 Task: Open Card Card0000000091 in Board Board0000000023 in Workspace WS0000000008 in Trello. Add Member Carxxstreet791@gmail.com to Card Card0000000091 in Board Board0000000023 in Workspace WS0000000008 in Trello. Add Orange Label titled Label0000000091 to Card Card0000000091 in Board Board0000000023 in Workspace WS0000000008 in Trello. Add Checklist CL0000000091 to Card Card0000000091 in Board Board0000000023 in Workspace WS0000000008 in Trello. Add Dates with Start Date as Oct 01 2023 and Due Date as Oct 31 2023 to Card Card0000000091 in Board Board0000000023 in Workspace WS0000000008 in Trello
Action: Mouse moved to (541, 70)
Screenshot: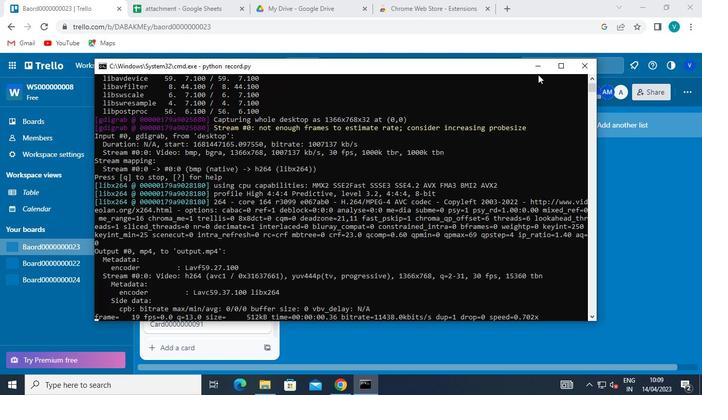 
Action: Mouse pressed left at (541, 70)
Screenshot: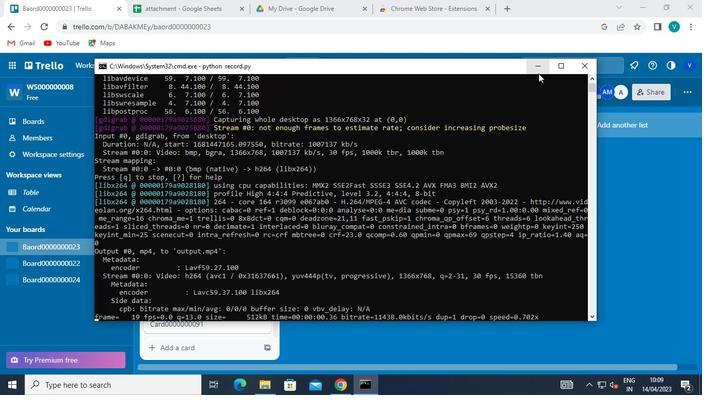 
Action: Mouse moved to (219, 323)
Screenshot: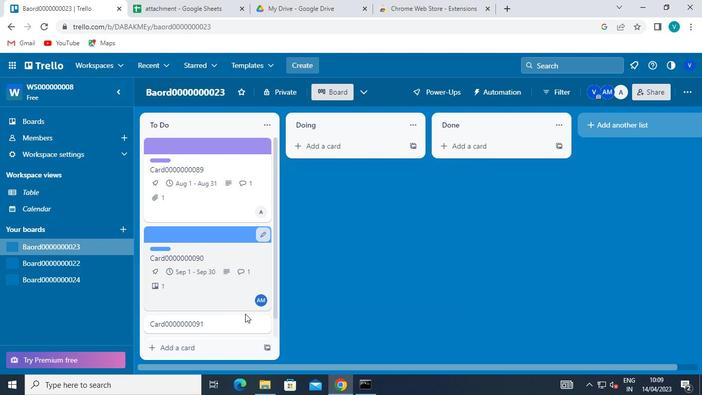
Action: Mouse pressed left at (219, 323)
Screenshot: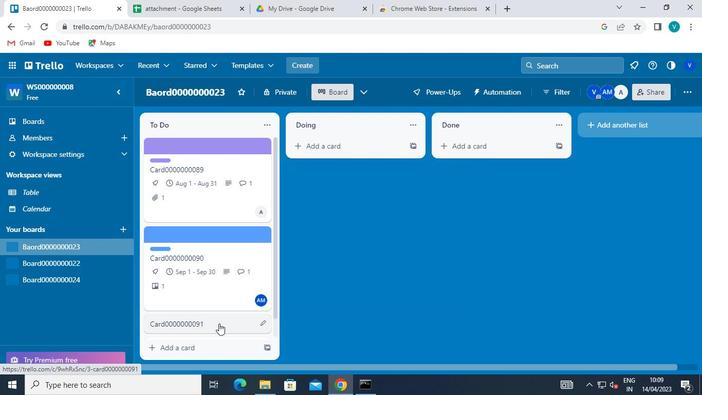 
Action: Mouse moved to (478, 184)
Screenshot: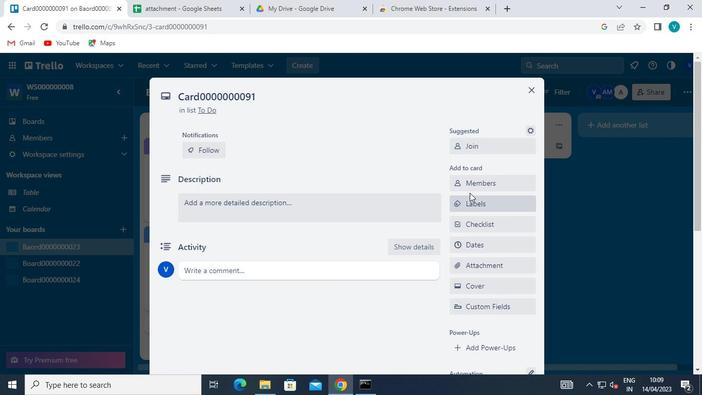 
Action: Mouse pressed left at (478, 184)
Screenshot: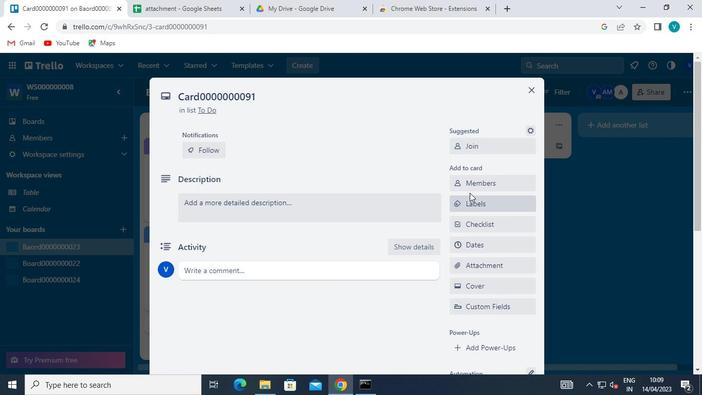 
Action: Mouse moved to (478, 234)
Screenshot: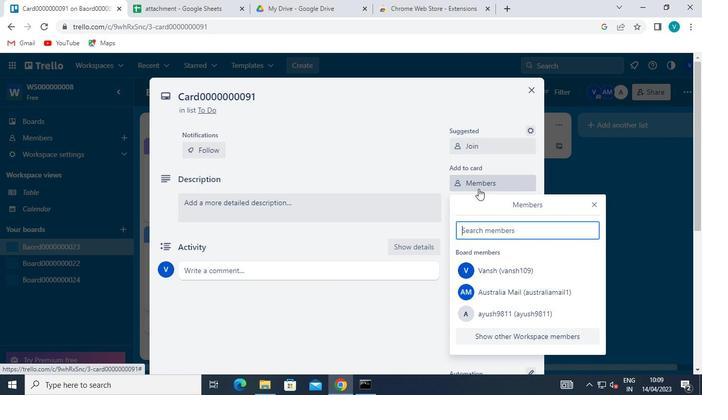 
Action: Mouse pressed left at (478, 234)
Screenshot: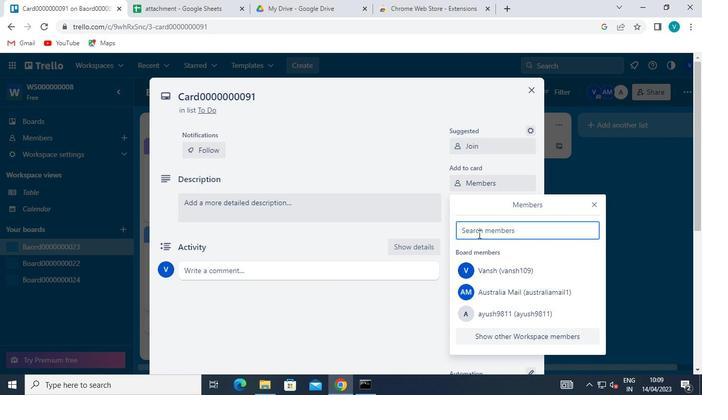 
Action: Keyboard Key.shift
Screenshot: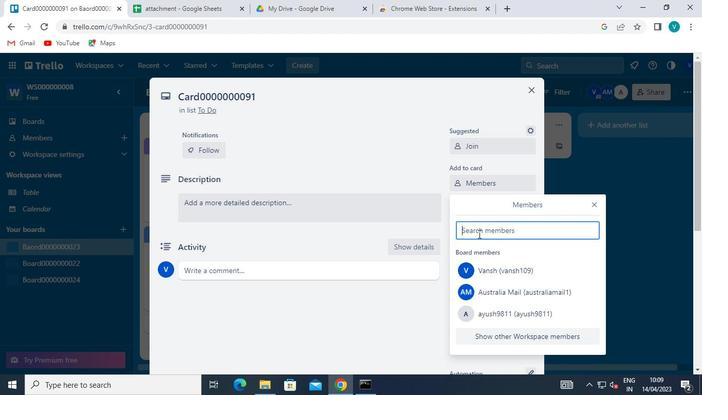 
Action: Keyboard M
Screenshot: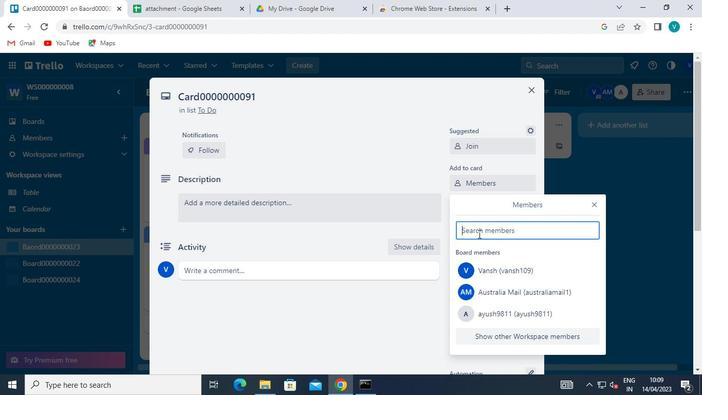 
Action: Keyboard a
Screenshot: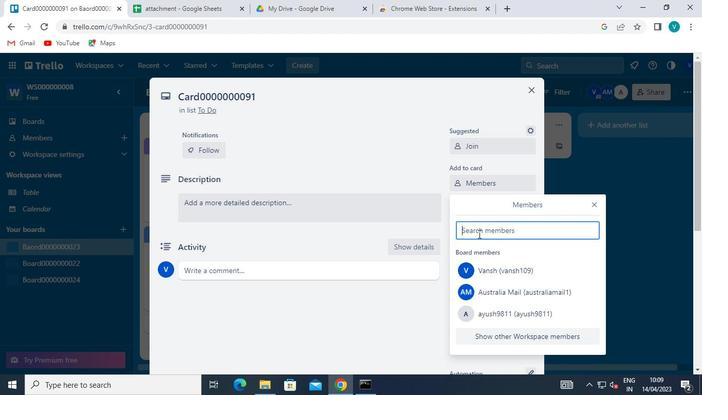 
Action: Keyboard i
Screenshot: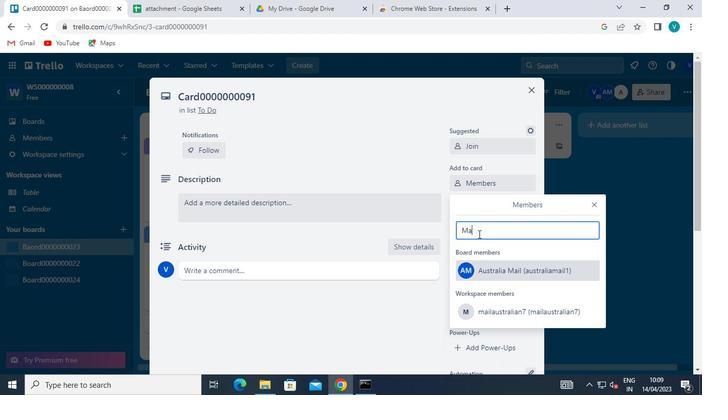 
Action: Keyboard l
Screenshot: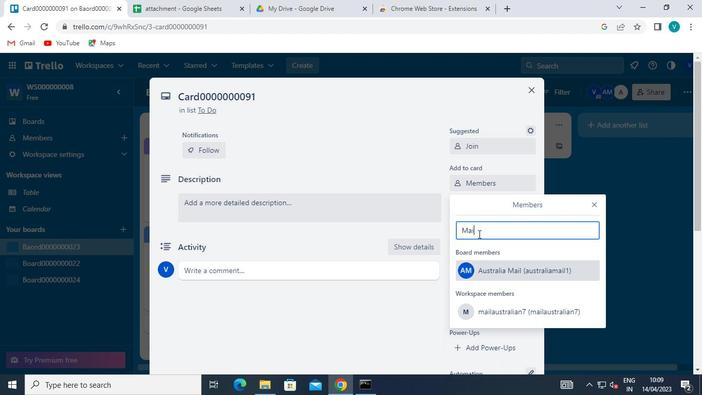
Action: Keyboard a
Screenshot: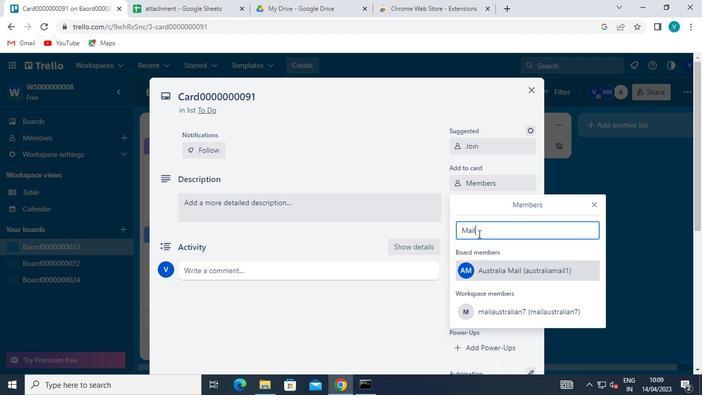 
Action: Keyboard u
Screenshot: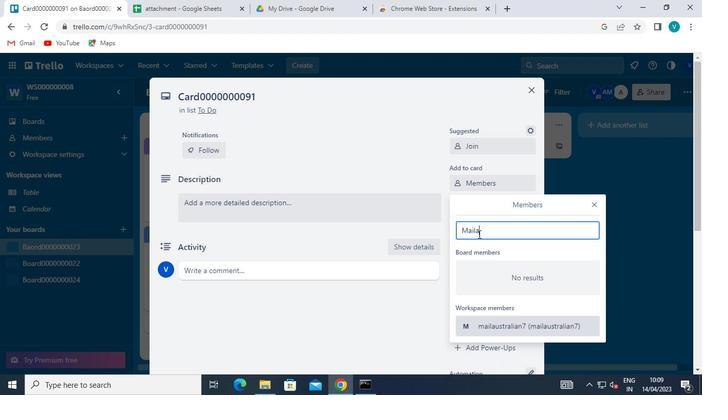 
Action: Keyboard s
Screenshot: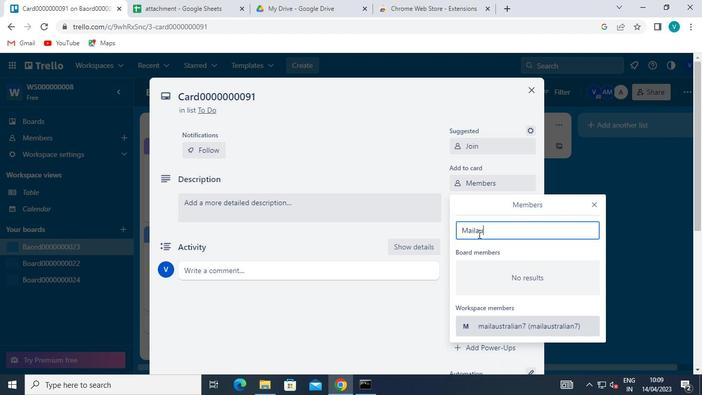 
Action: Keyboard t
Screenshot: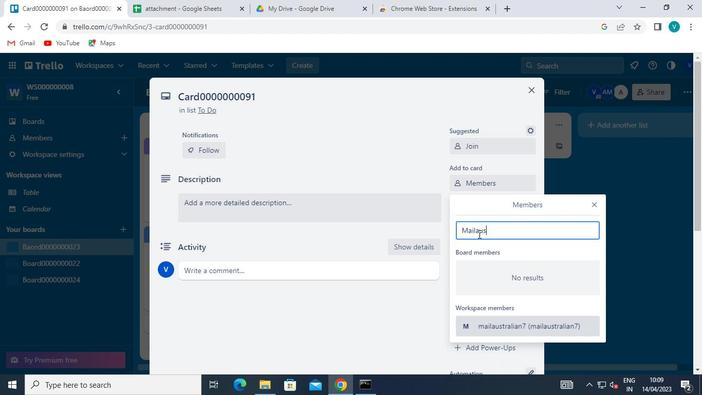 
Action: Keyboard r
Screenshot: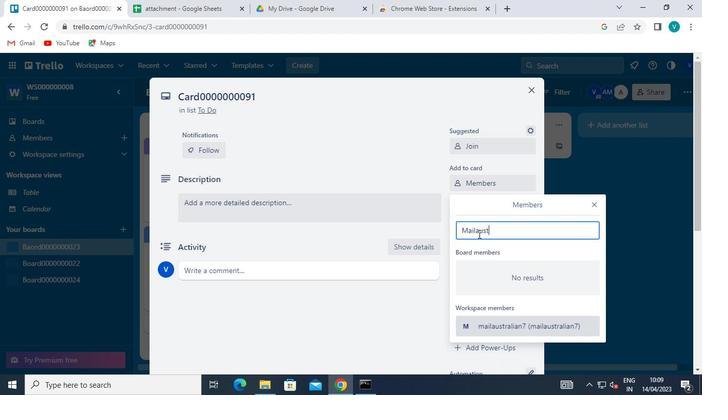 
Action: Keyboard a
Screenshot: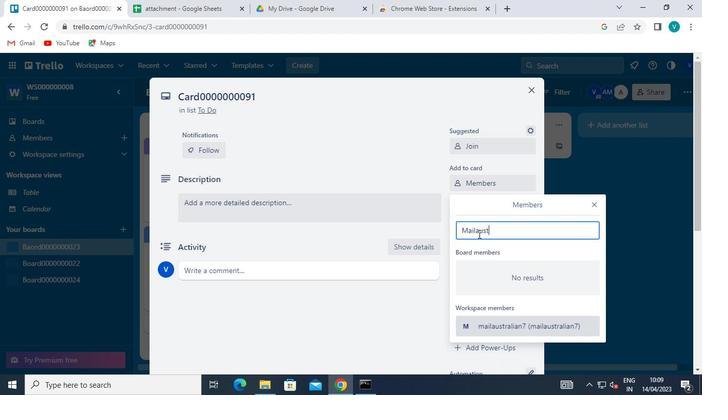 
Action: Keyboard l
Screenshot: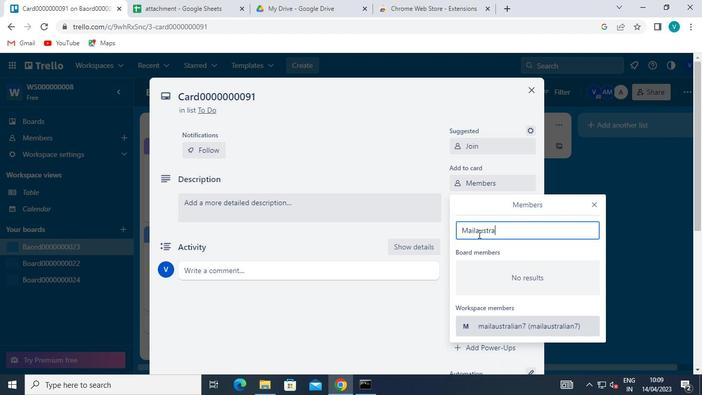 
Action: Keyboard i
Screenshot: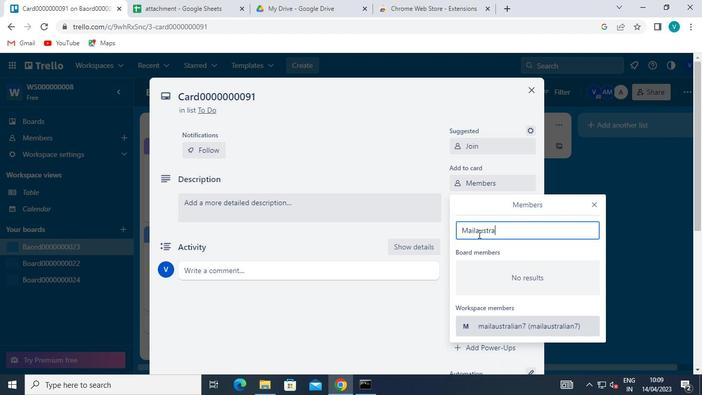
Action: Keyboard a
Screenshot: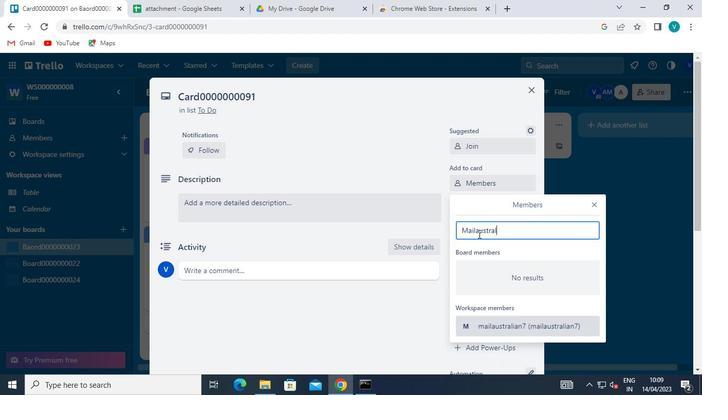 
Action: Keyboard <103>
Screenshot: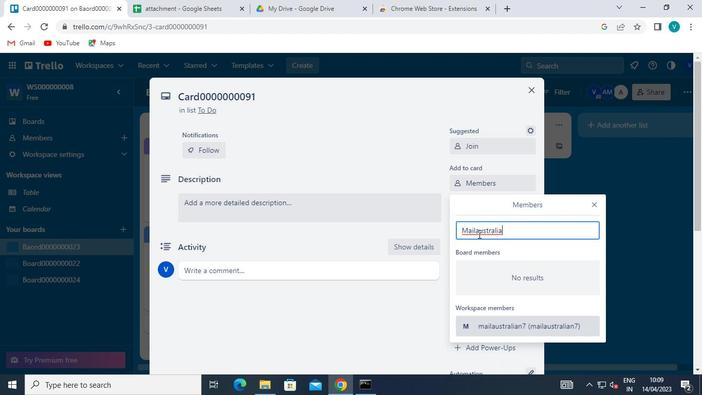 
Action: Keyboard Key.shift
Screenshot: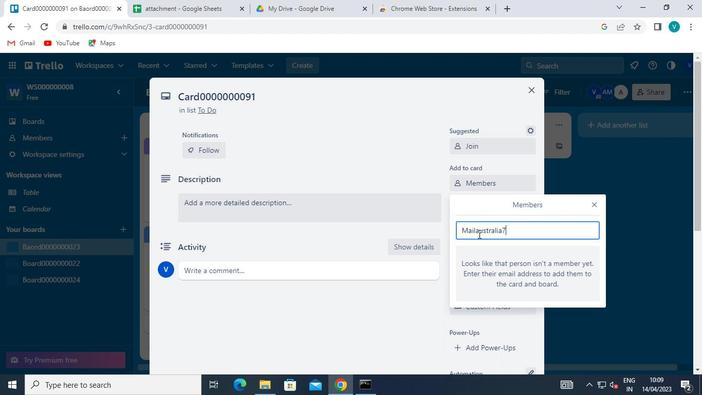 
Action: Keyboard @
Screenshot: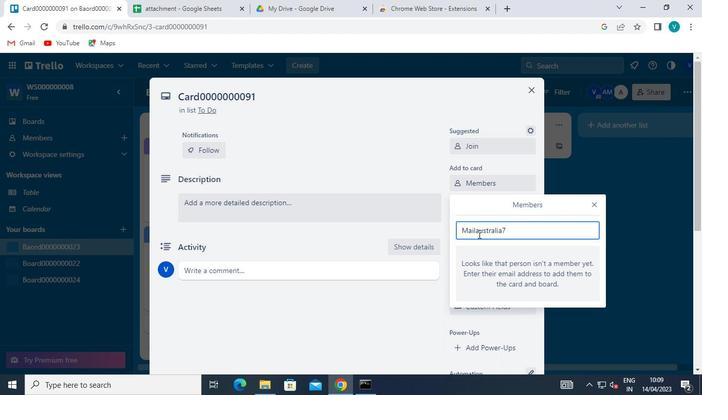 
Action: Keyboard g
Screenshot: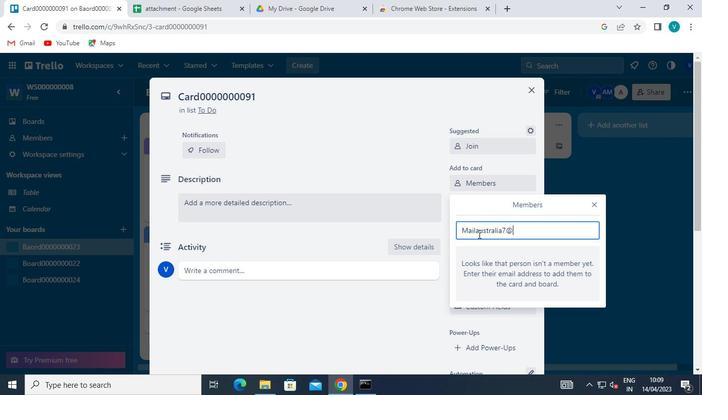 
Action: Keyboard m
Screenshot: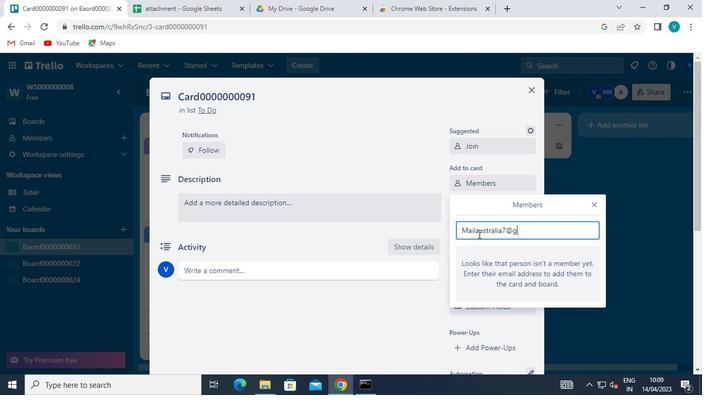 
Action: Keyboard a
Screenshot: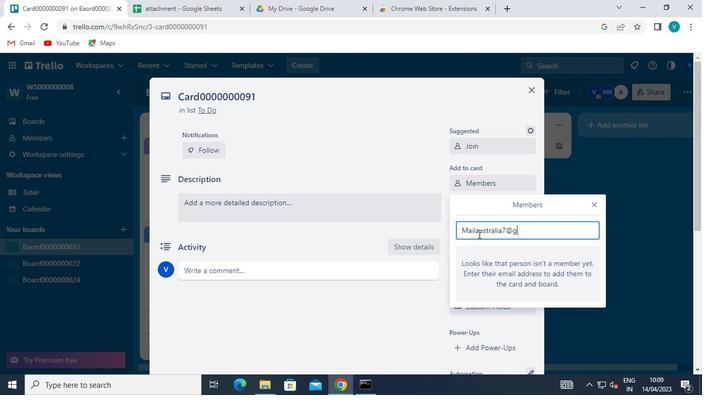 
Action: Keyboard i
Screenshot: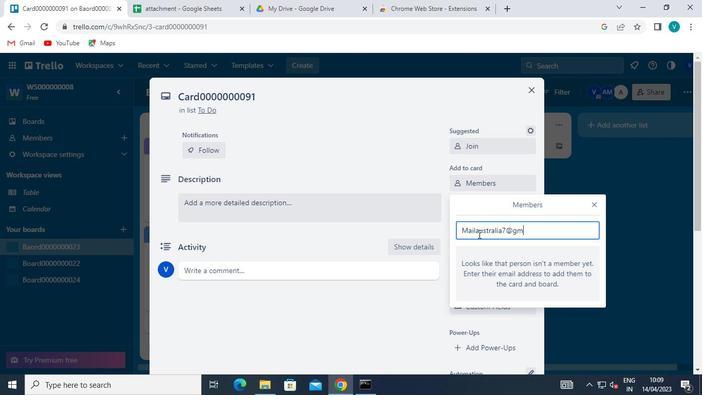 
Action: Keyboard l
Screenshot: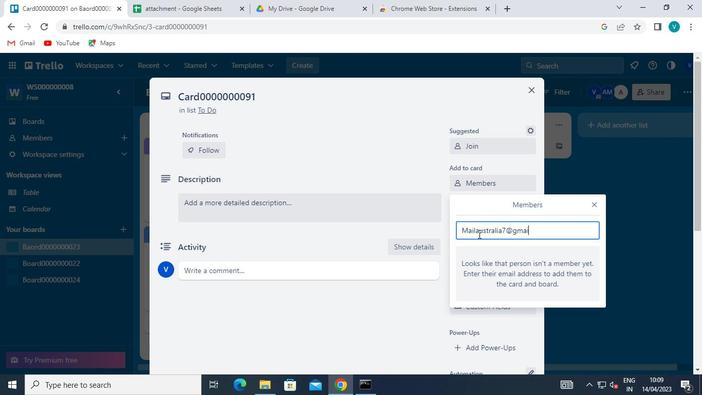 
Action: Keyboard <110>
Screenshot: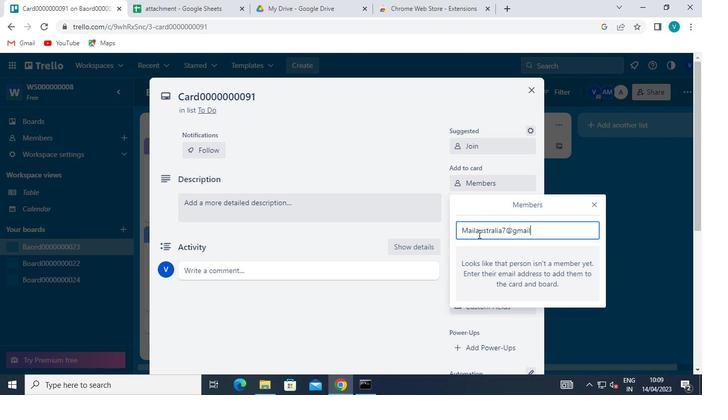 
Action: Keyboard c
Screenshot: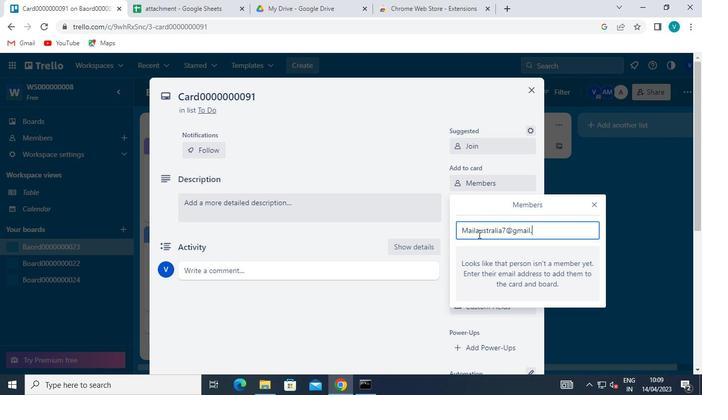 
Action: Keyboard o
Screenshot: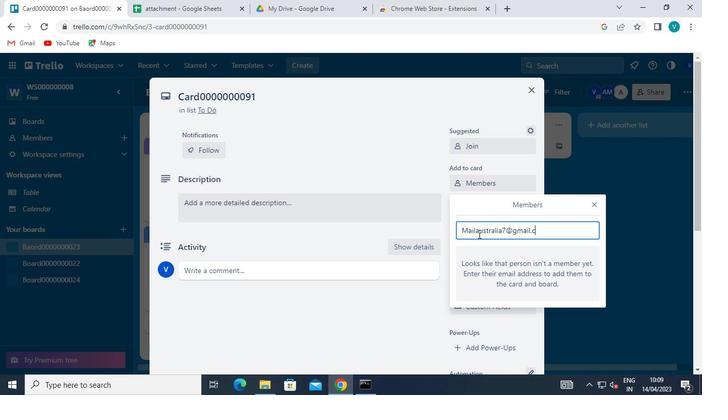 
Action: Keyboard m
Screenshot: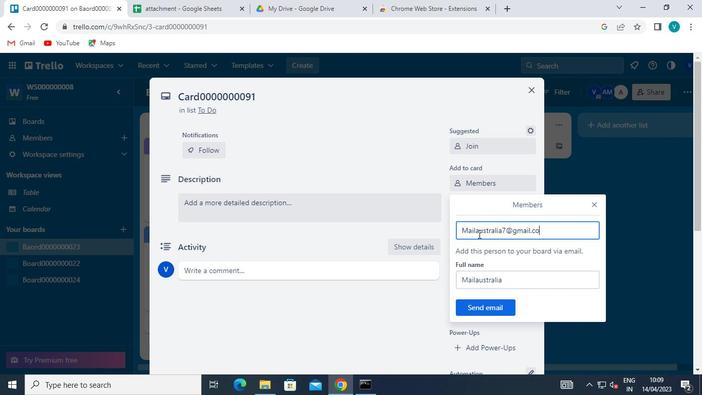 
Action: Mouse moved to (496, 306)
Screenshot: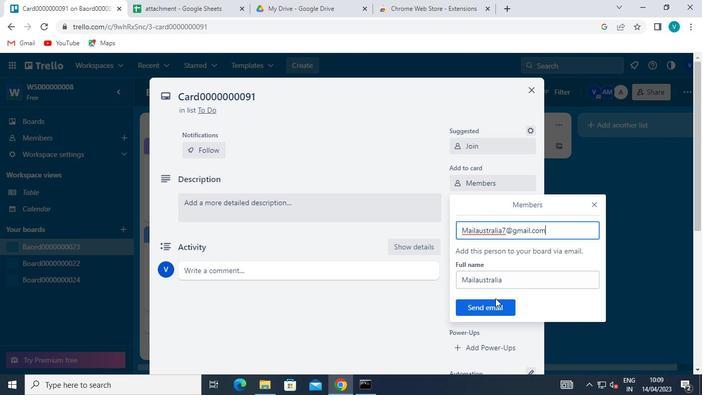 
Action: Mouse pressed left at (496, 306)
Screenshot: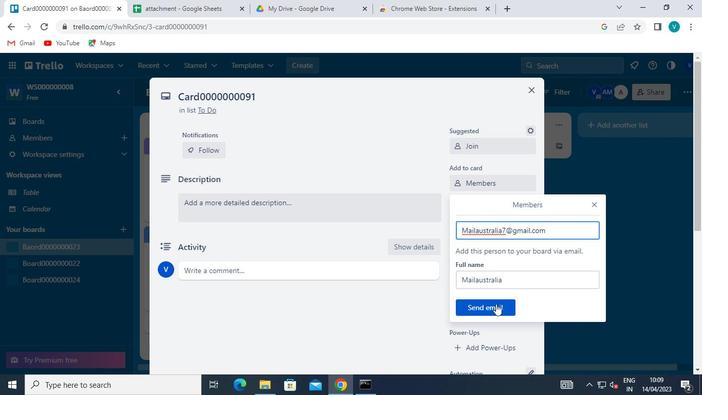 
Action: Mouse moved to (484, 198)
Screenshot: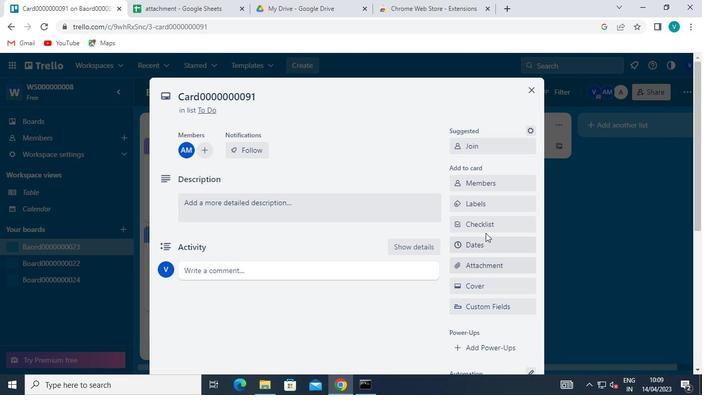 
Action: Mouse pressed left at (484, 198)
Screenshot: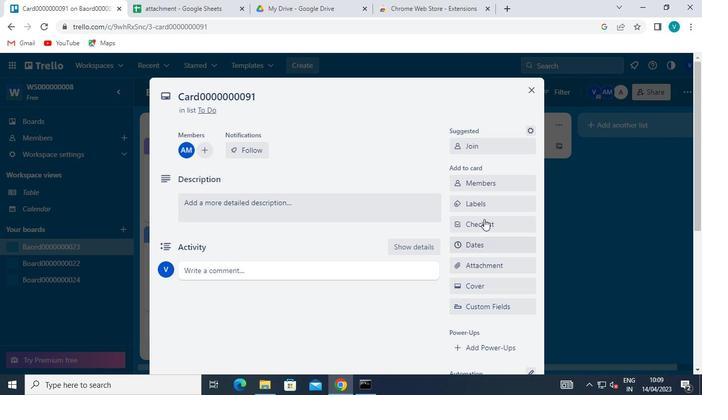 
Action: Mouse moved to (519, 301)
Screenshot: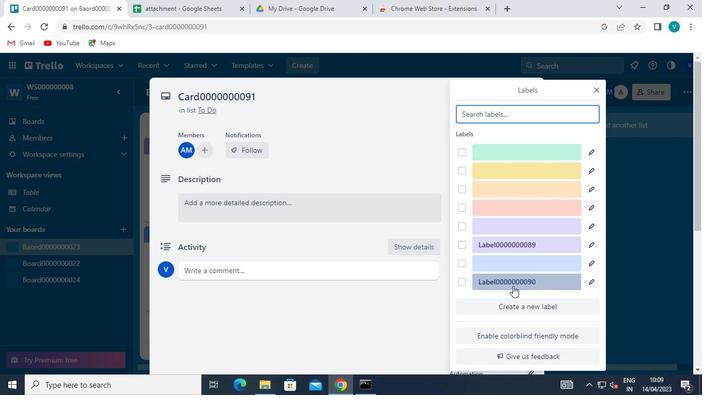 
Action: Mouse pressed left at (519, 301)
Screenshot: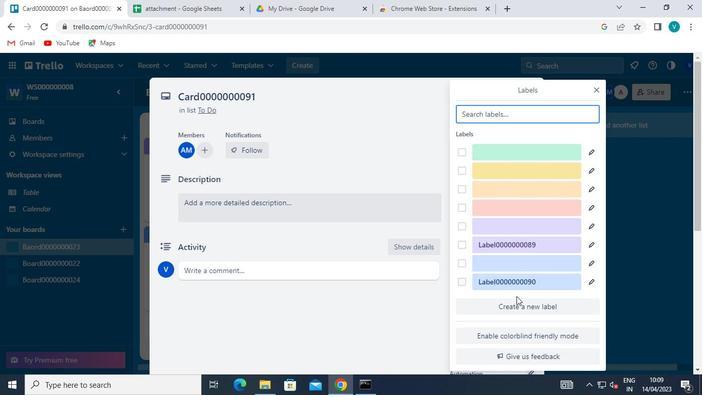 
Action: Mouse moved to (516, 235)
Screenshot: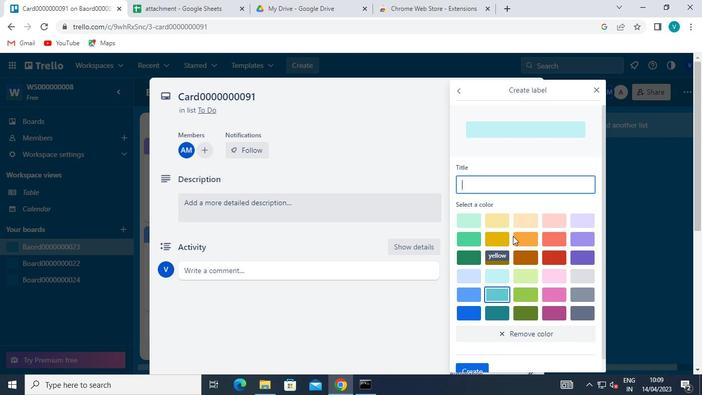 
Action: Mouse pressed left at (516, 235)
Screenshot: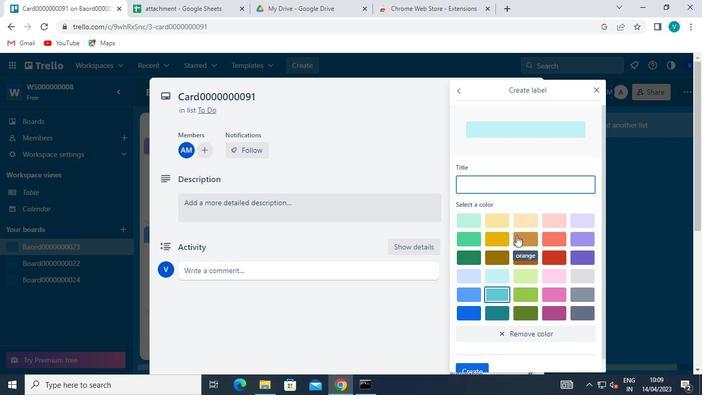 
Action: Mouse moved to (504, 185)
Screenshot: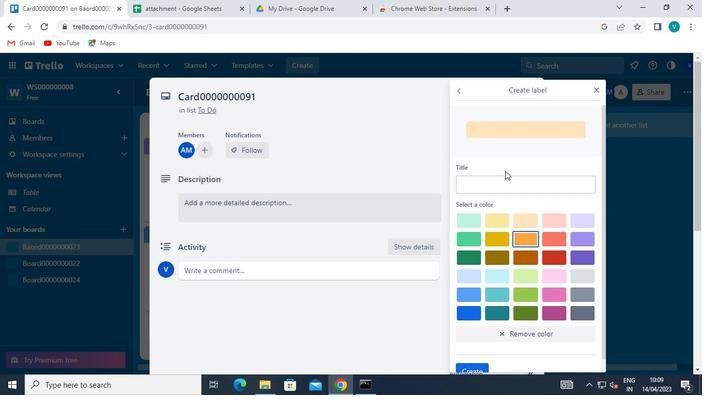 
Action: Mouse pressed left at (504, 185)
Screenshot: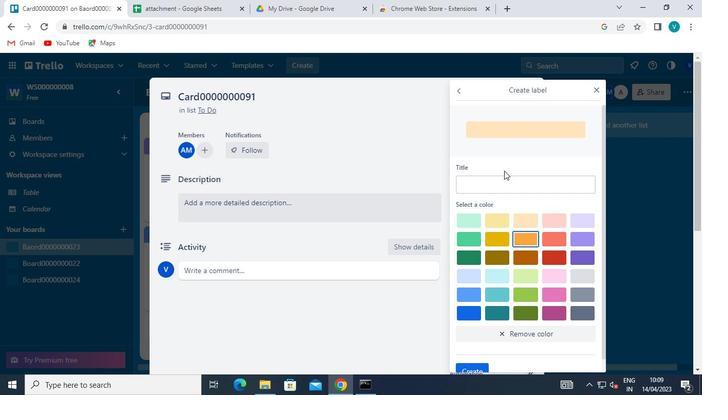 
Action: Keyboard Key.shift
Screenshot: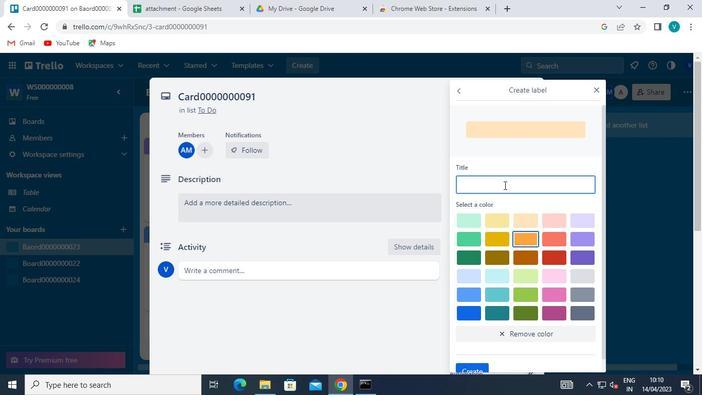 
Action: Keyboard L
Screenshot: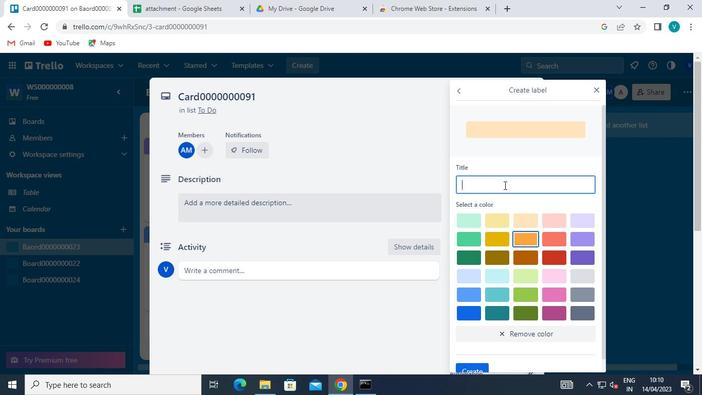 
Action: Keyboard b
Screenshot: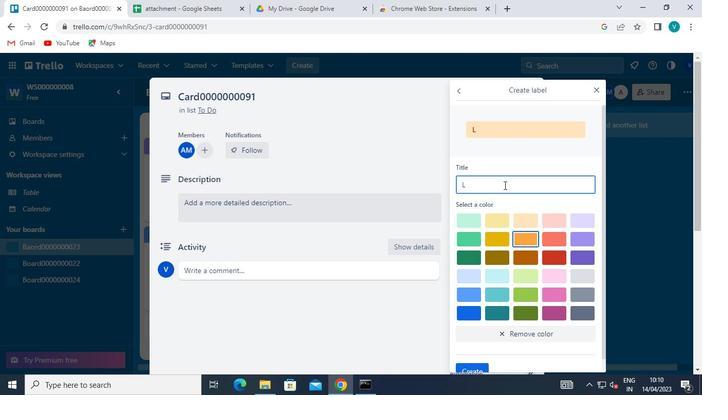 
Action: Keyboard e
Screenshot: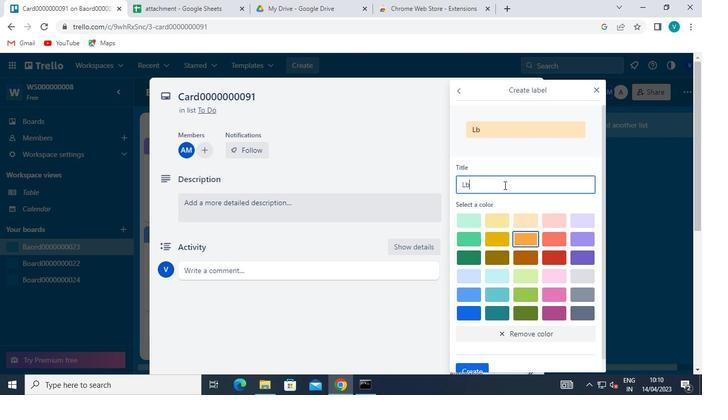 
Action: Keyboard l
Screenshot: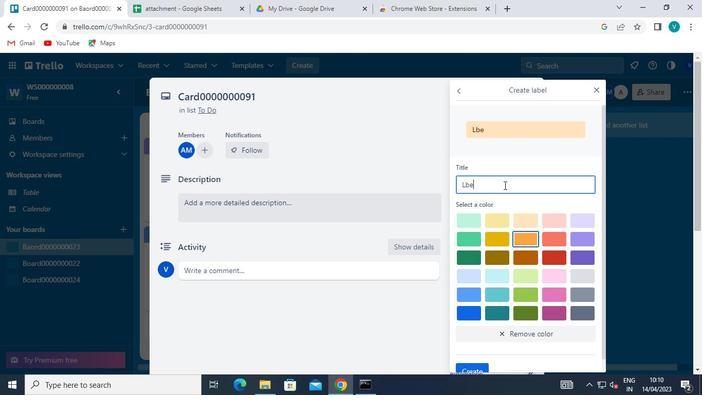 
Action: Keyboard <96>
Screenshot: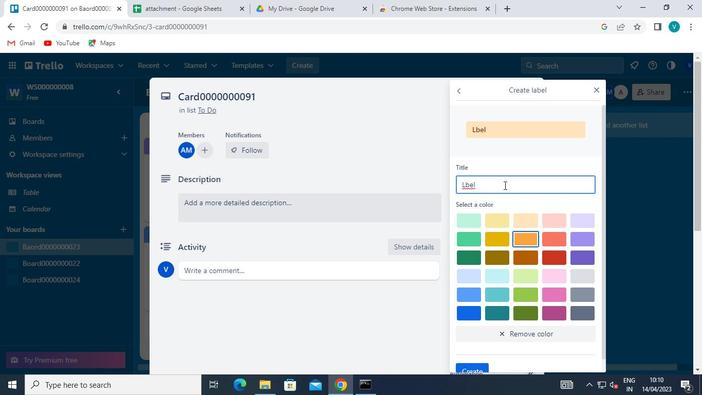 
Action: Keyboard <96>
Screenshot: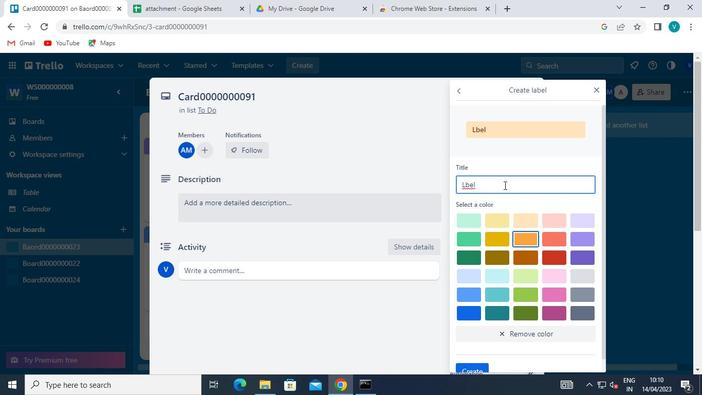 
Action: Keyboard Key.backspace
Screenshot: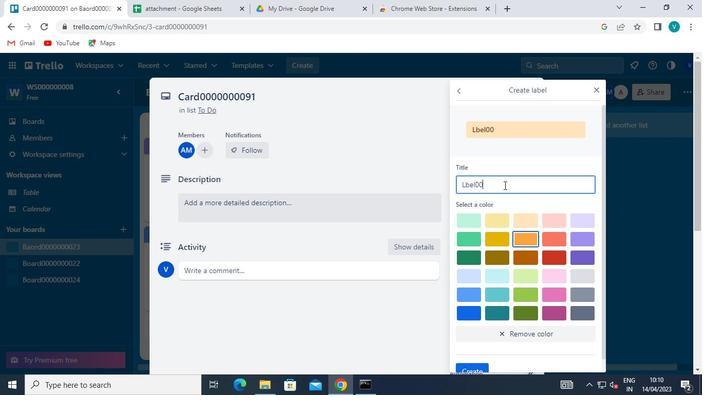 
Action: Keyboard Key.backspace
Screenshot: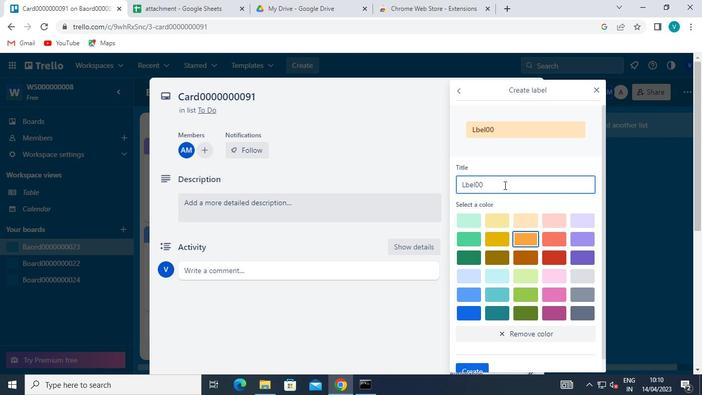 
Action: Keyboard Key.backspace
Screenshot: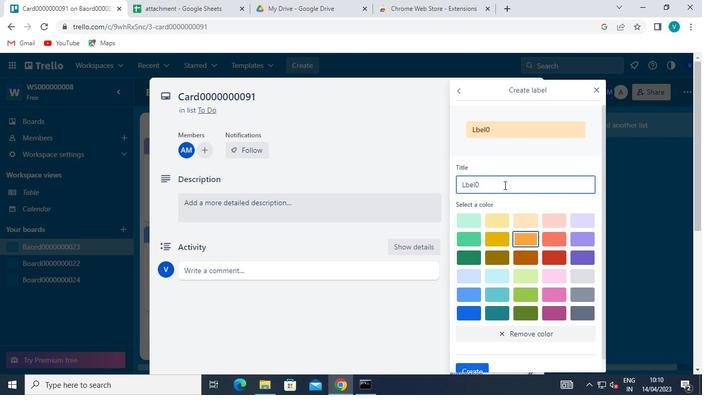 
Action: Keyboard Key.backspace
Screenshot: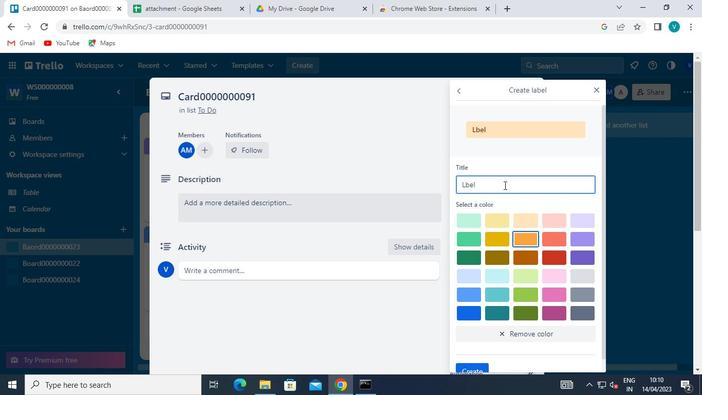 
Action: Keyboard Key.backspace
Screenshot: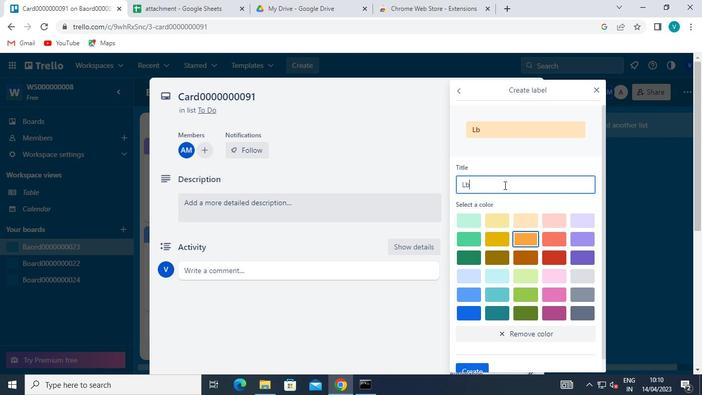 
Action: Keyboard a
Screenshot: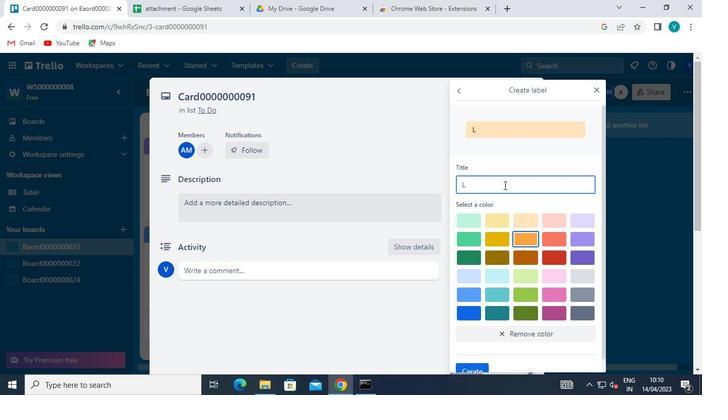 
Action: Keyboard b
Screenshot: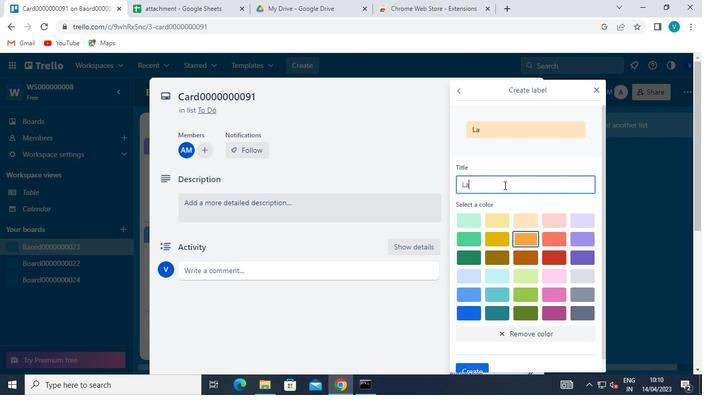 
Action: Keyboard e
Screenshot: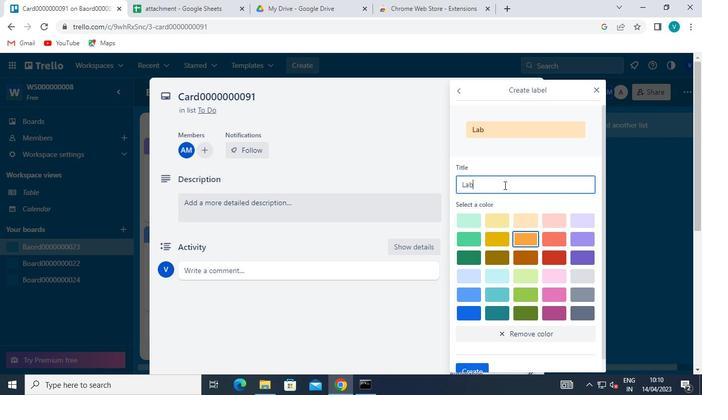 
Action: Keyboard l
Screenshot: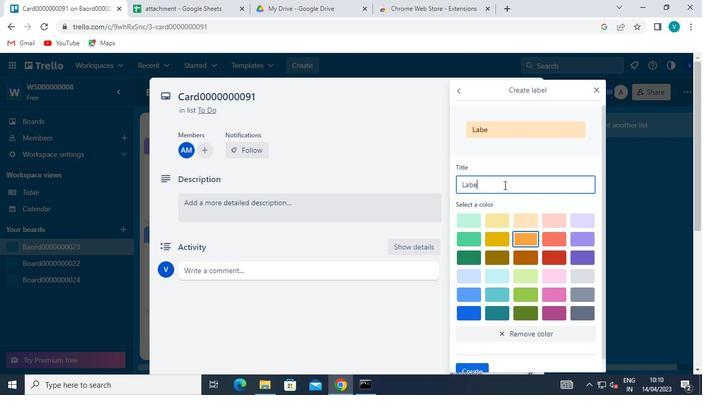 
Action: Keyboard <96>
Screenshot: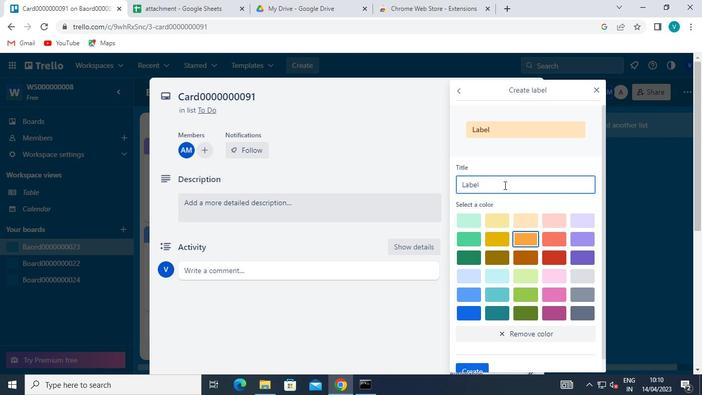 
Action: Keyboard <96>
Screenshot: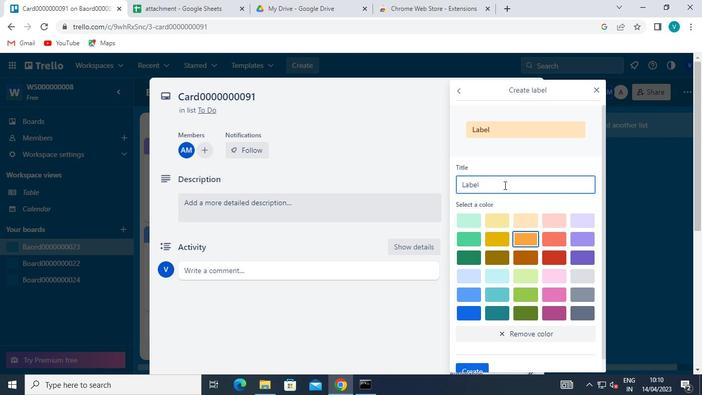 
Action: Keyboard <96>
Screenshot: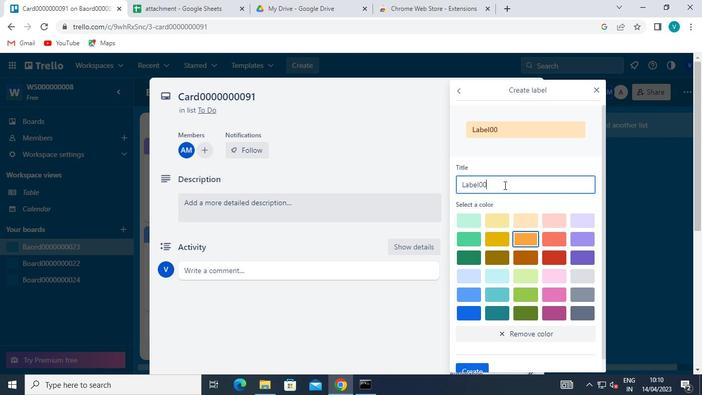 
Action: Keyboard <96>
Screenshot: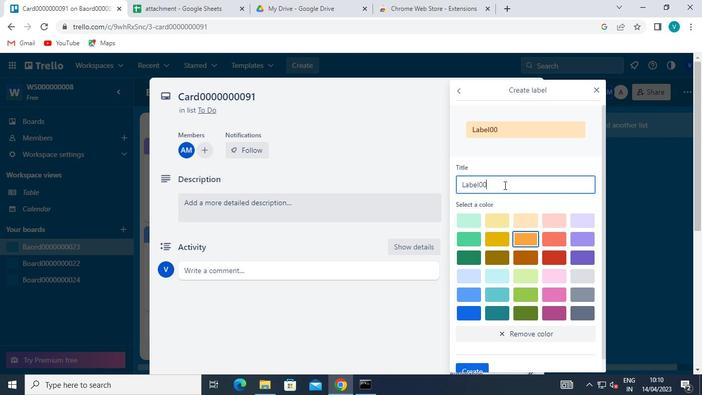 
Action: Keyboard <96>
Screenshot: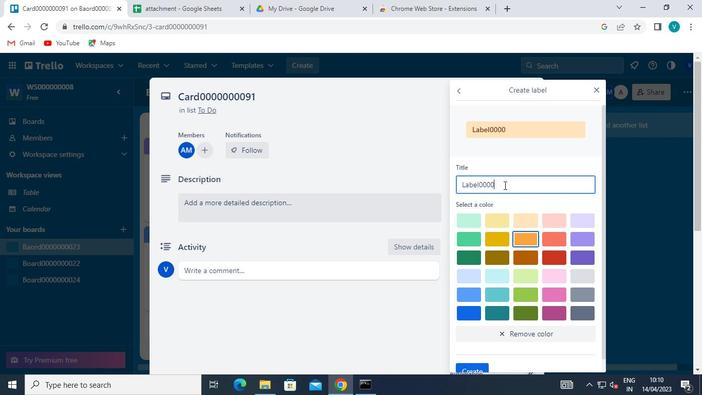 
Action: Keyboard <96>
Screenshot: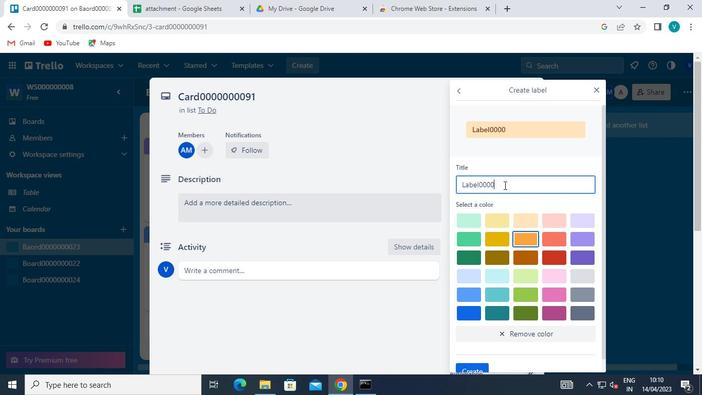 
Action: Keyboard <96>
Screenshot: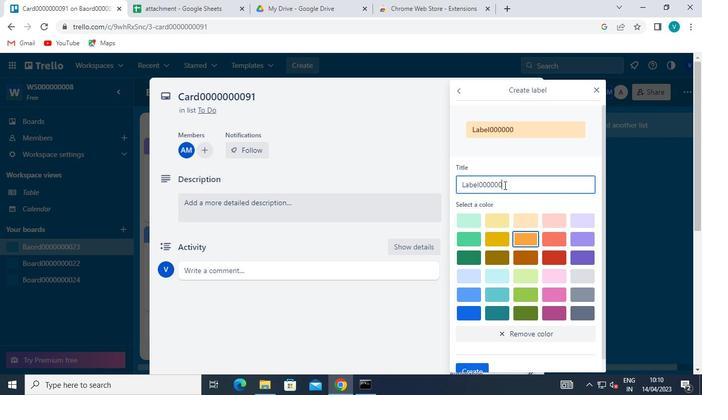 
Action: Keyboard <96>
Screenshot: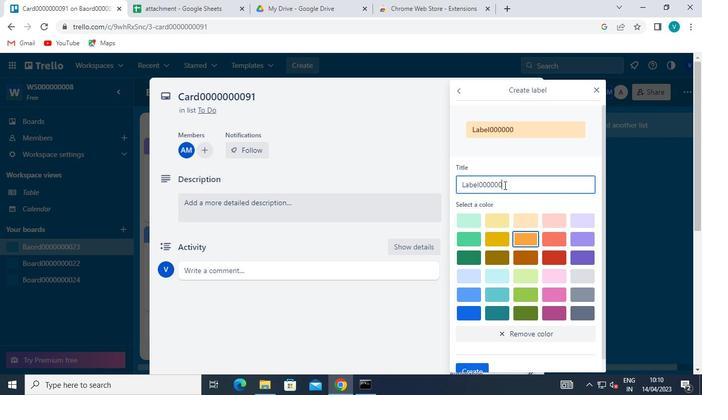
Action: Keyboard <105>
Screenshot: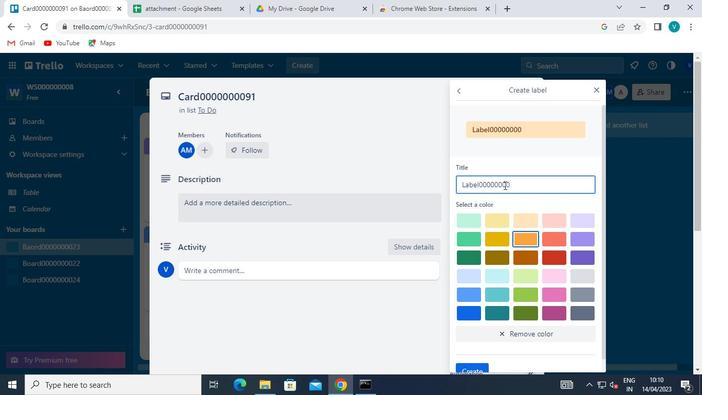 
Action: Keyboard <97>
Screenshot: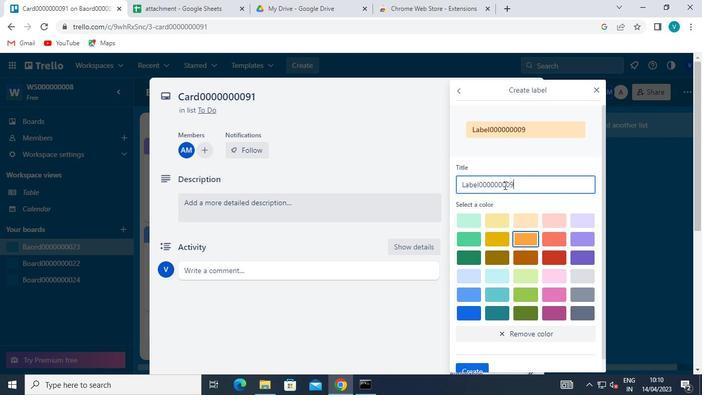 
Action: Mouse moved to (482, 367)
Screenshot: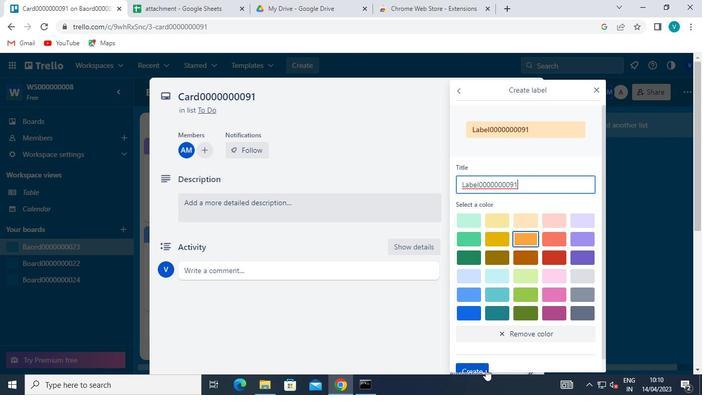 
Action: Mouse pressed left at (482, 367)
Screenshot: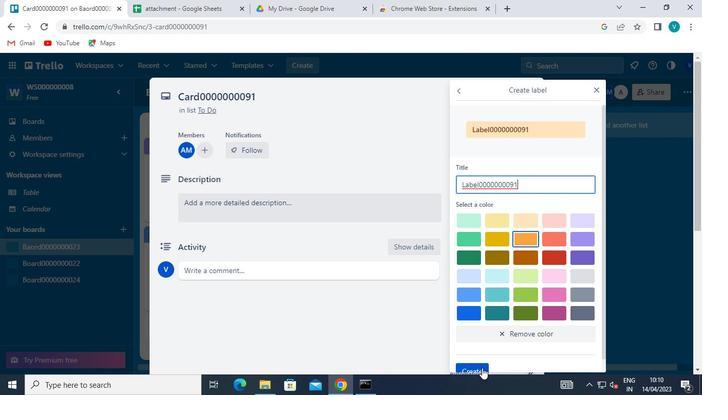 
Action: Mouse moved to (599, 88)
Screenshot: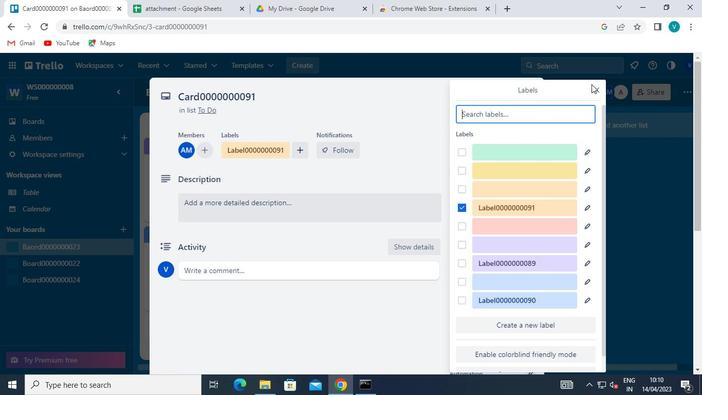 
Action: Mouse pressed left at (599, 88)
Screenshot: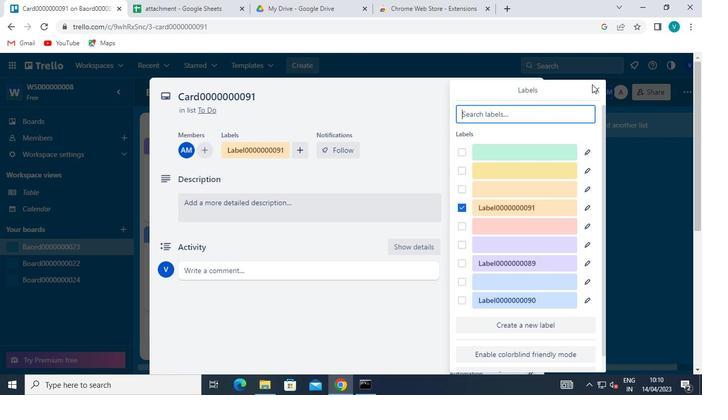 
Action: Mouse moved to (480, 222)
Screenshot: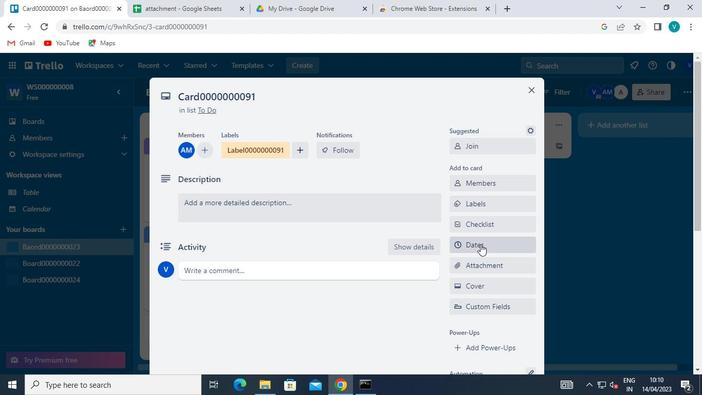 
Action: Mouse pressed left at (480, 222)
Screenshot: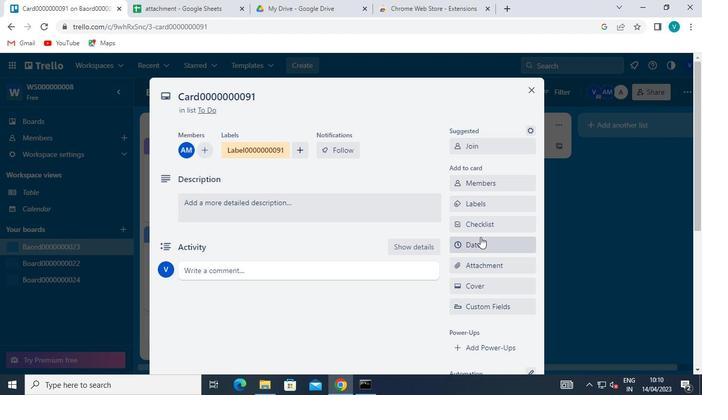 
Action: Mouse moved to (501, 270)
Screenshot: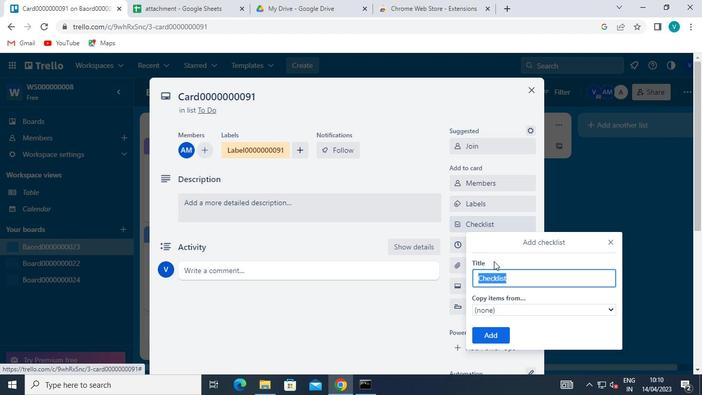 
Action: Keyboard Key.shift
Screenshot: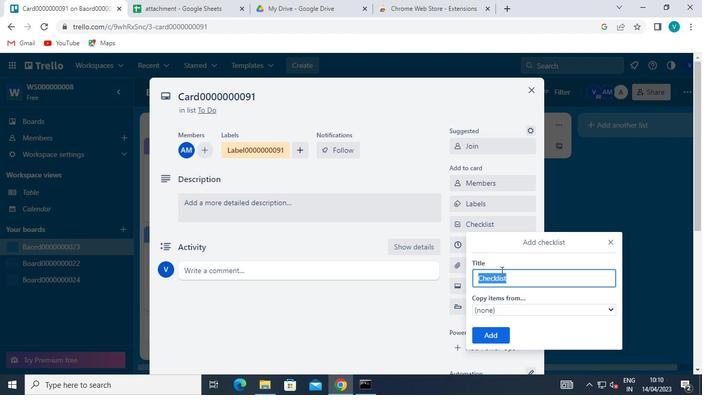 
Action: Keyboard Key.shift
Screenshot: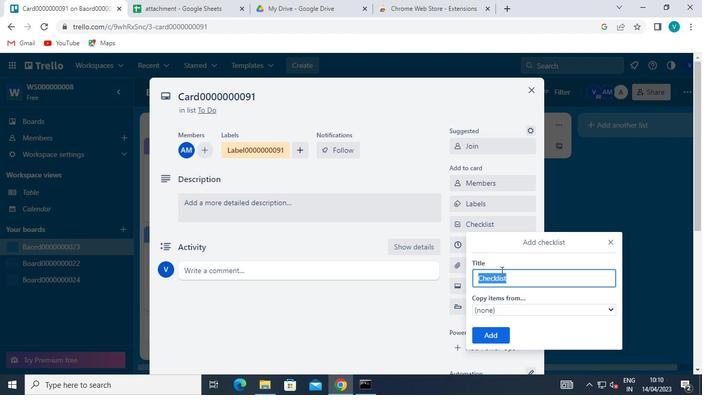 
Action: Keyboard C
Screenshot: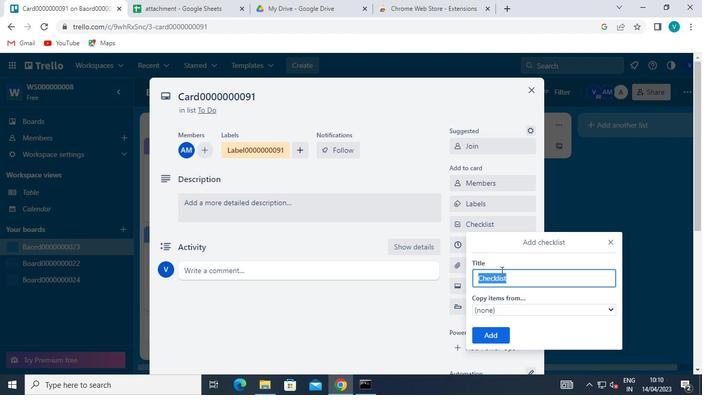 
Action: Keyboard L
Screenshot: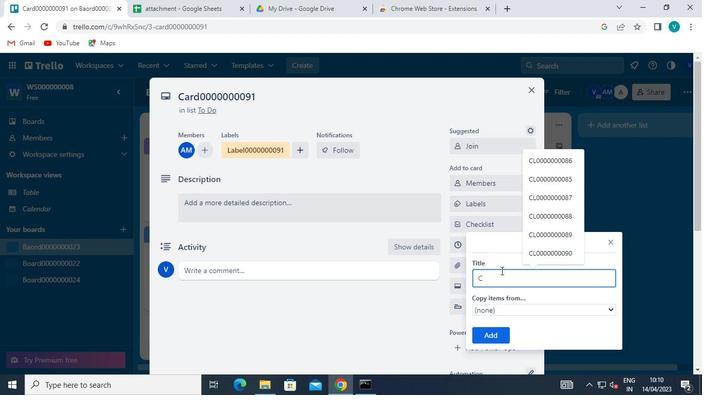 
Action: Keyboard <96>
Screenshot: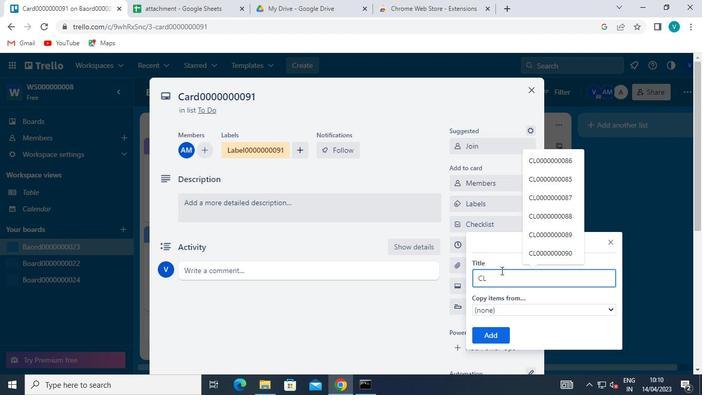 
Action: Keyboard <96>
Screenshot: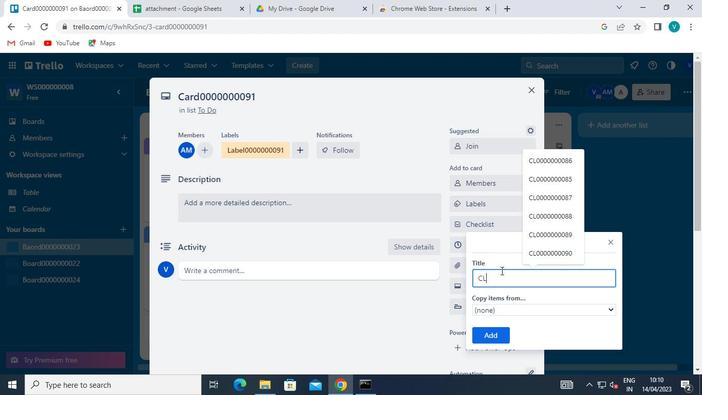 
Action: Keyboard <96>
Screenshot: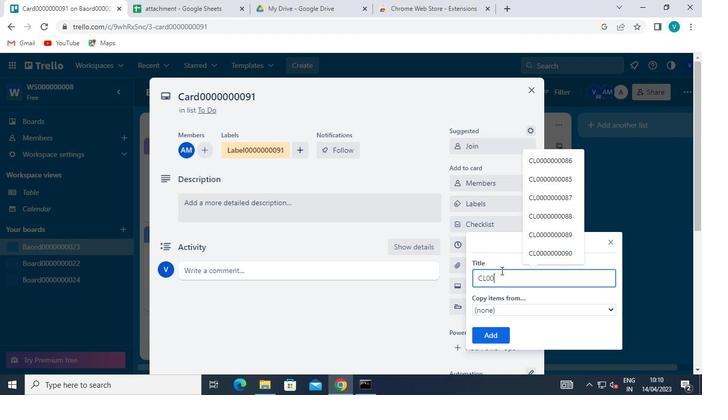 
Action: Keyboard <96>
Screenshot: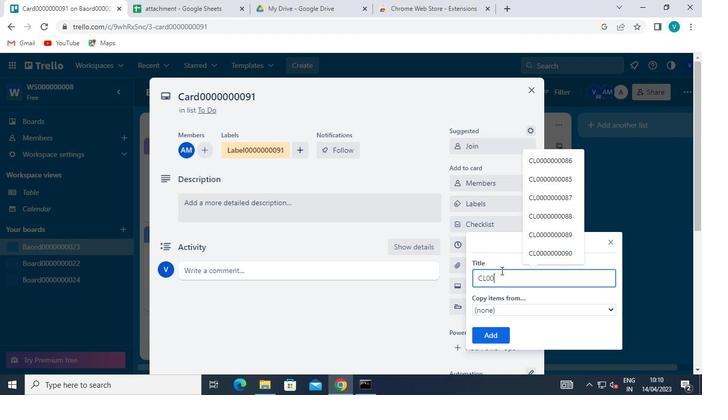 
Action: Keyboard <96>
Screenshot: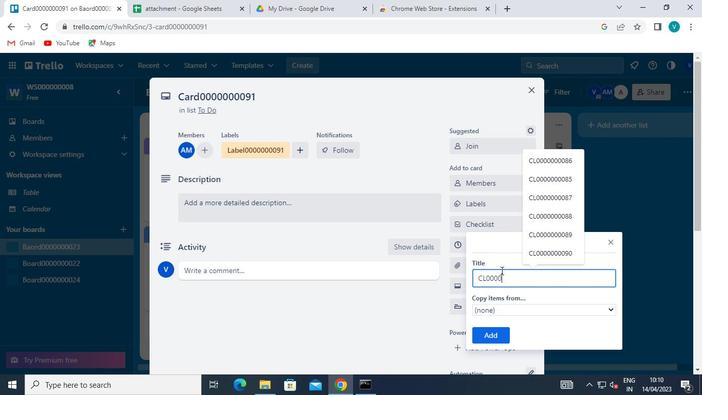 
Action: Keyboard <96>
Screenshot: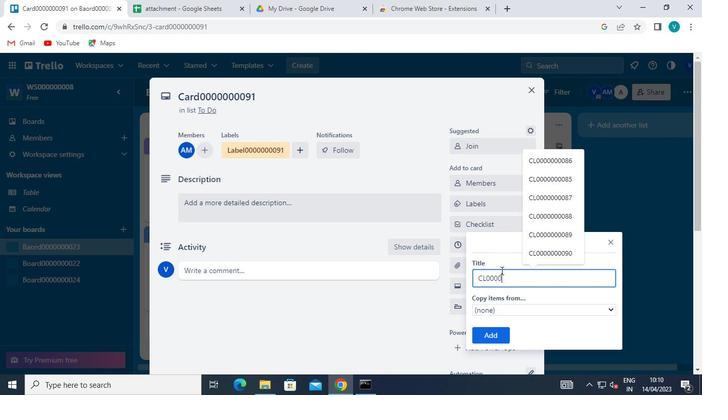 
Action: Keyboard <96>
Screenshot: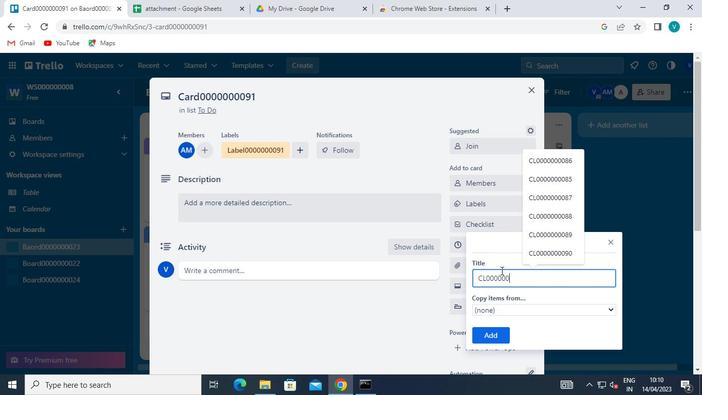 
Action: Keyboard <96>
Screenshot: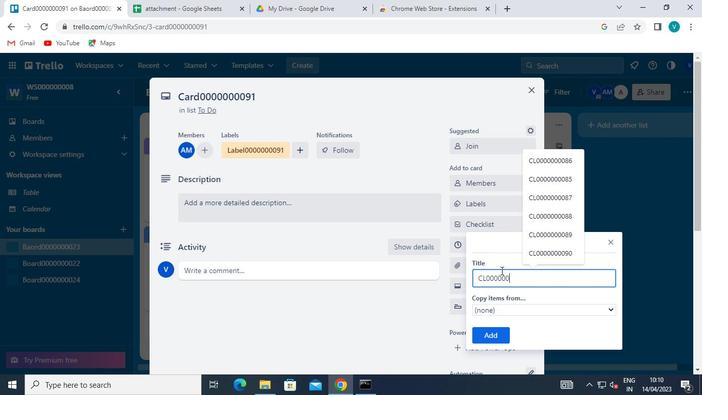 
Action: Keyboard <105>
Screenshot: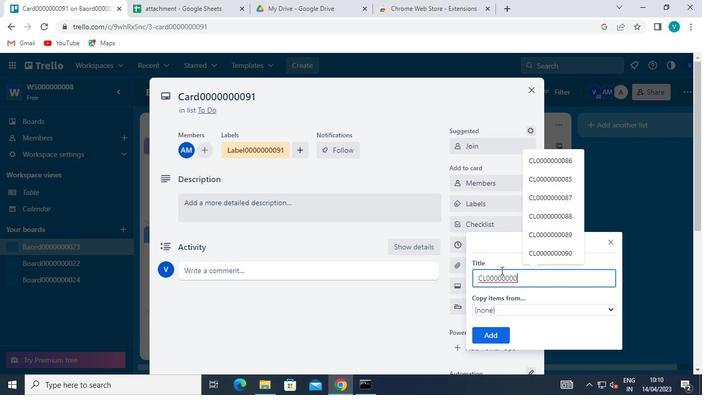
Action: Keyboard <97>
Screenshot: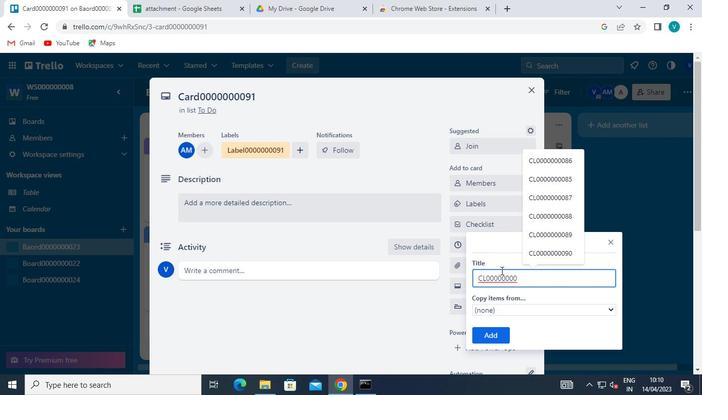 
Action: Mouse moved to (497, 333)
Screenshot: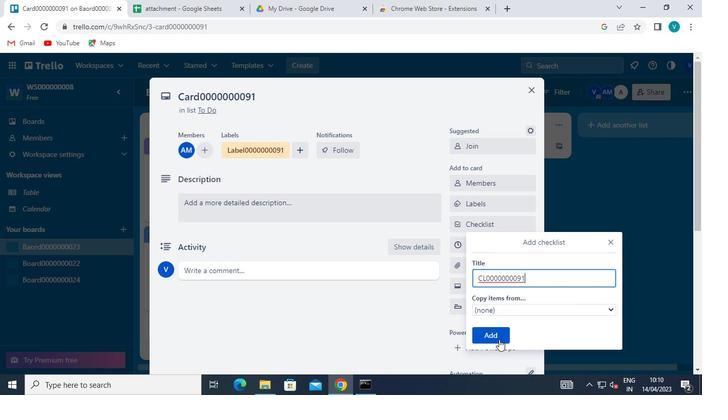 
Action: Mouse pressed left at (497, 333)
Screenshot: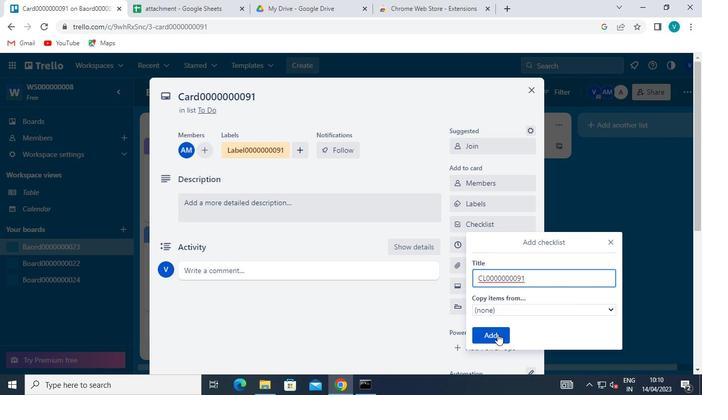 
Action: Mouse moved to (480, 244)
Screenshot: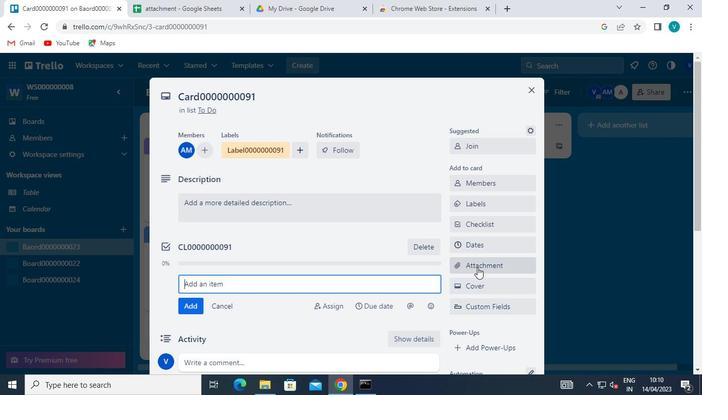 
Action: Mouse pressed left at (480, 244)
Screenshot: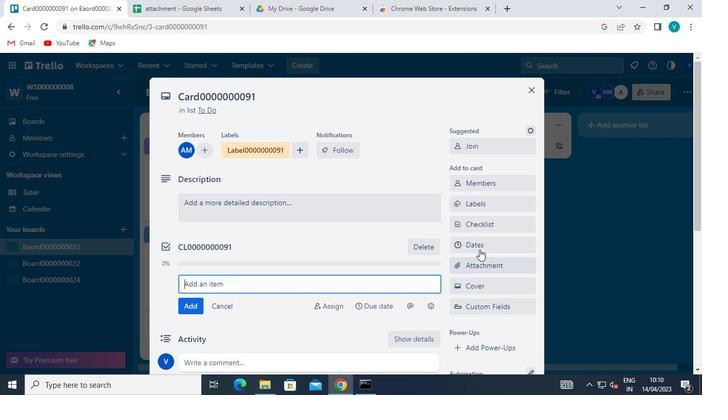
Action: Mouse moved to (459, 277)
Screenshot: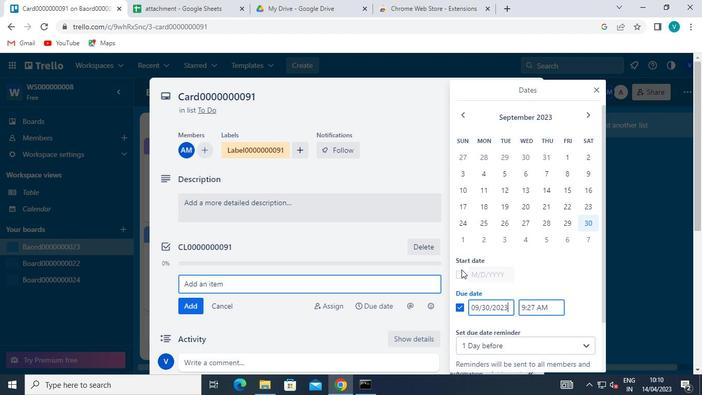 
Action: Mouse pressed left at (459, 277)
Screenshot: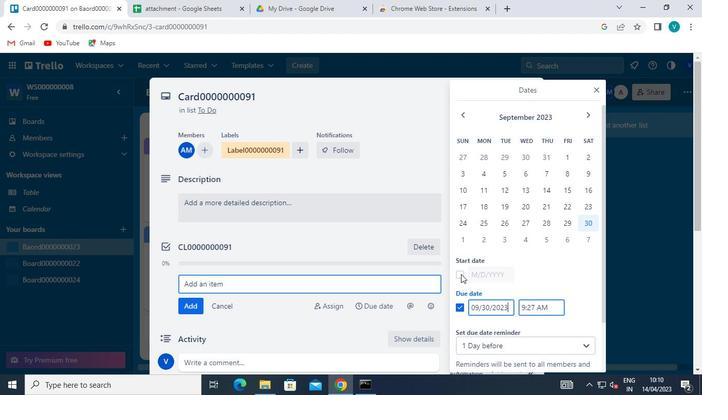 
Action: Mouse moved to (583, 111)
Screenshot: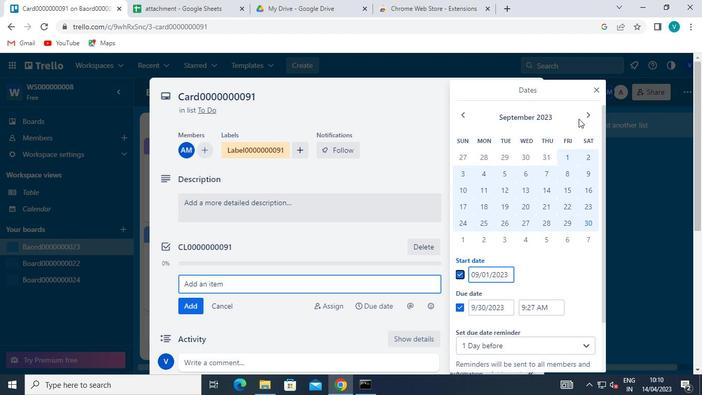 
Action: Mouse pressed left at (583, 111)
Screenshot: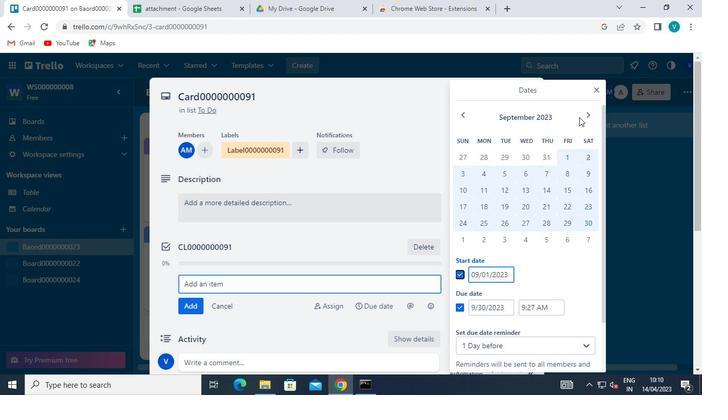 
Action: Mouse moved to (464, 156)
Screenshot: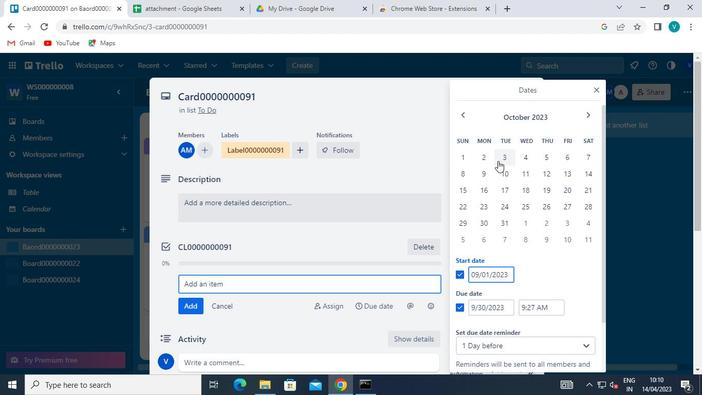 
Action: Mouse pressed left at (464, 156)
Screenshot: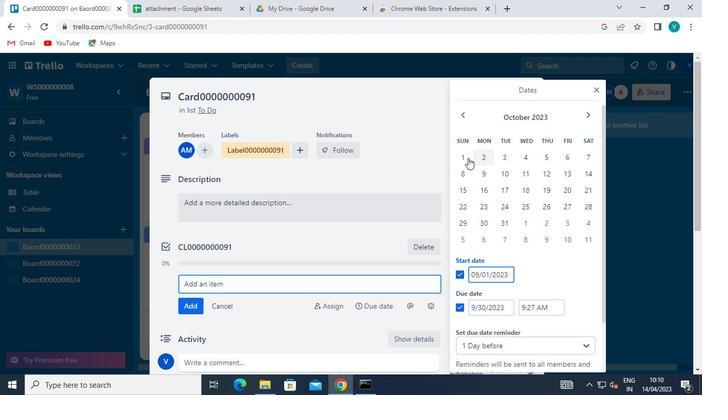 
Action: Mouse moved to (504, 221)
Screenshot: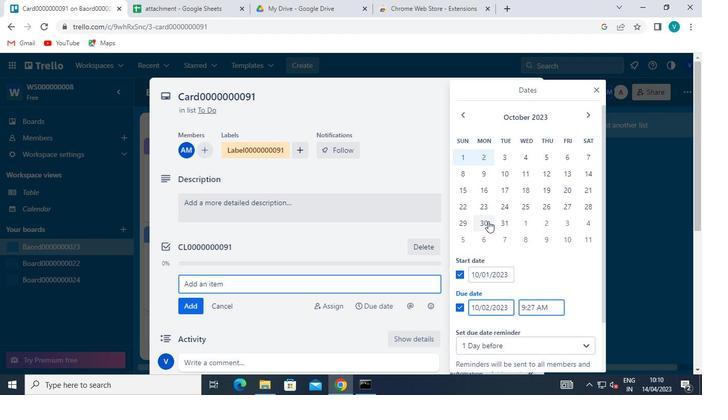 
Action: Mouse pressed left at (504, 221)
Screenshot: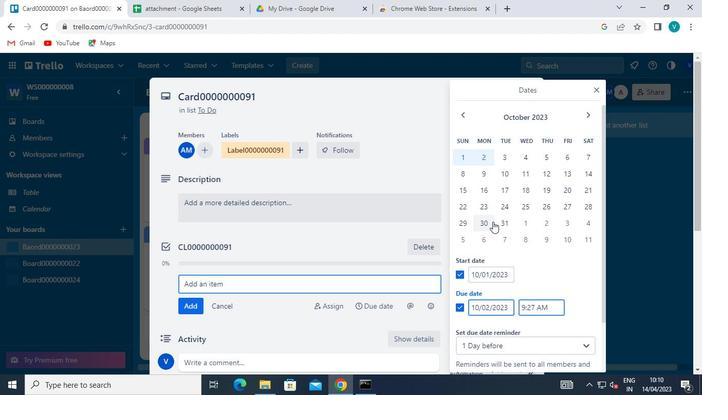 
Action: Mouse moved to (493, 328)
Screenshot: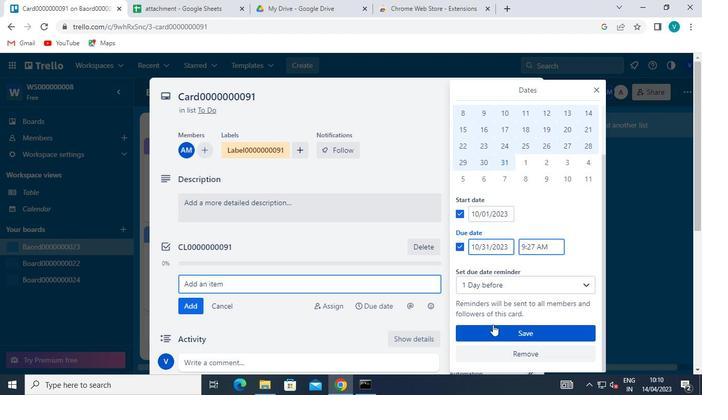 
Action: Mouse pressed left at (493, 328)
Screenshot: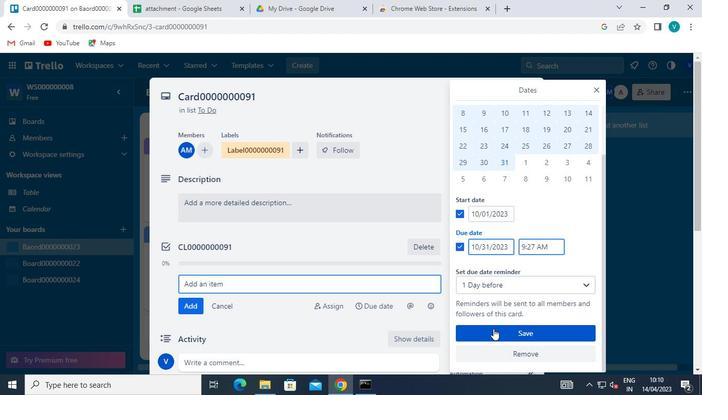 
Action: Mouse moved to (528, 88)
Screenshot: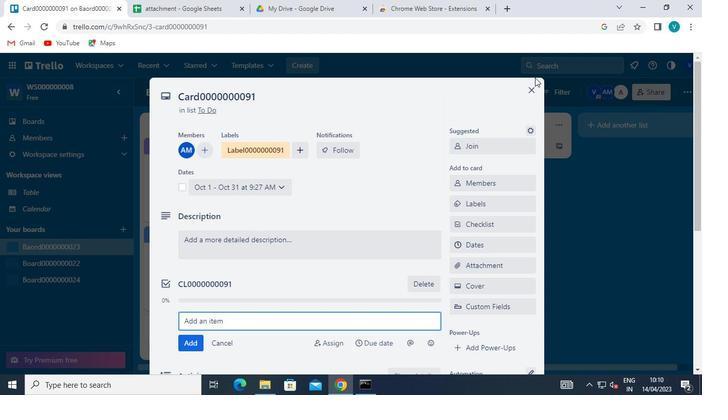 
Action: Mouse pressed left at (528, 88)
Screenshot: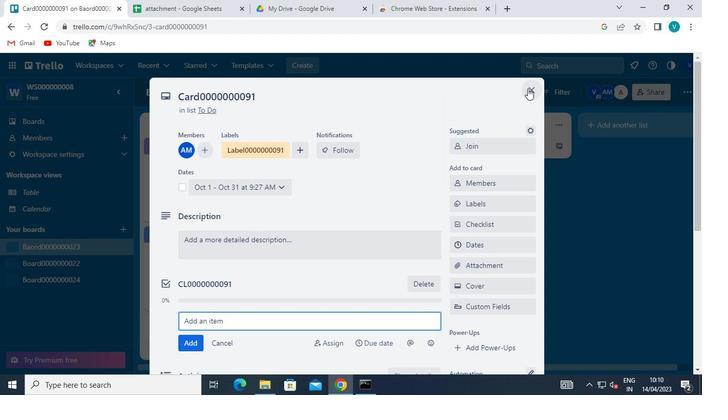 
Action: Mouse moved to (371, 391)
Screenshot: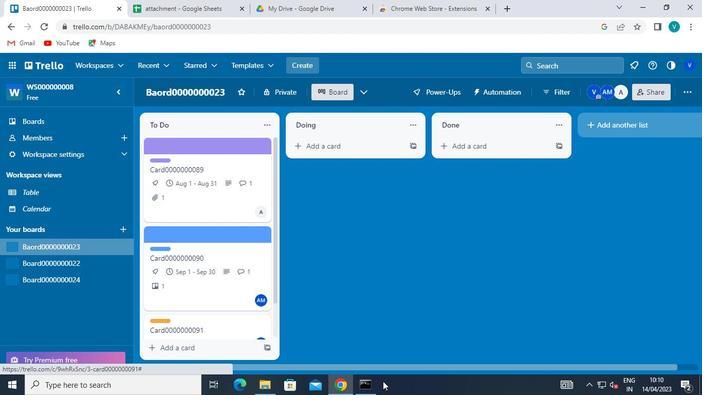 
Action: Mouse pressed left at (371, 391)
Screenshot: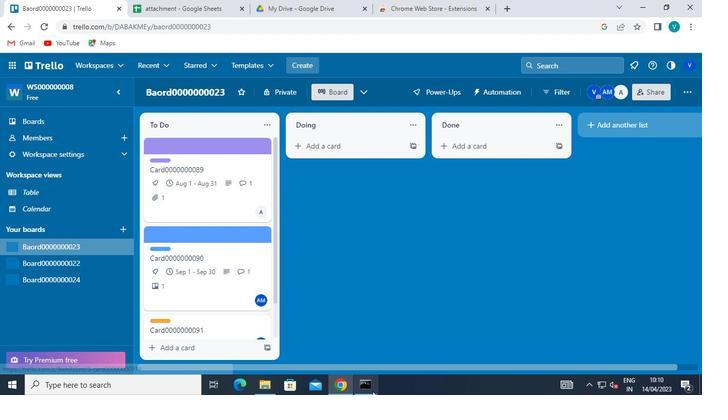 
Action: Mouse moved to (584, 66)
Screenshot: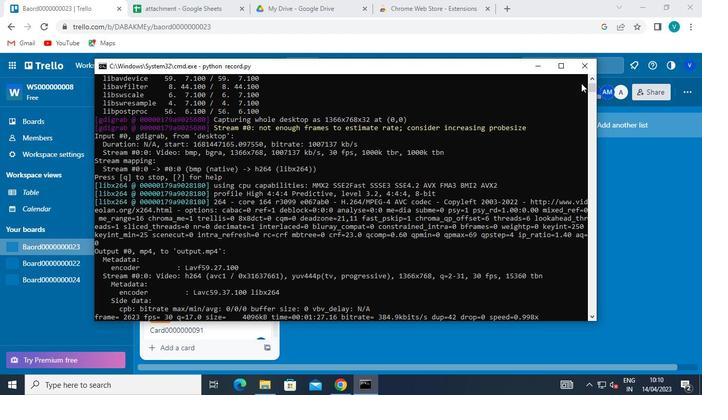 
Action: Mouse pressed left at (584, 66)
Screenshot: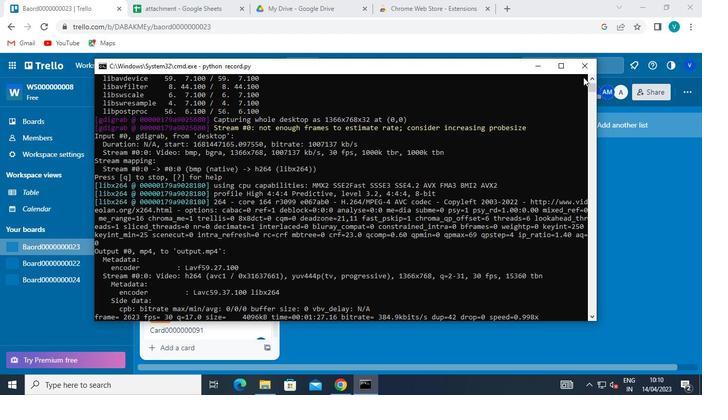 
